 Task: Change  the formatting of the data to 'Which is Greater than5, 'In conditional formating, put the option 'Yelow Fill with Drak Yellow Text'In the sheet  Financial Management Sheetbook
Action: Mouse moved to (28, 113)
Screenshot: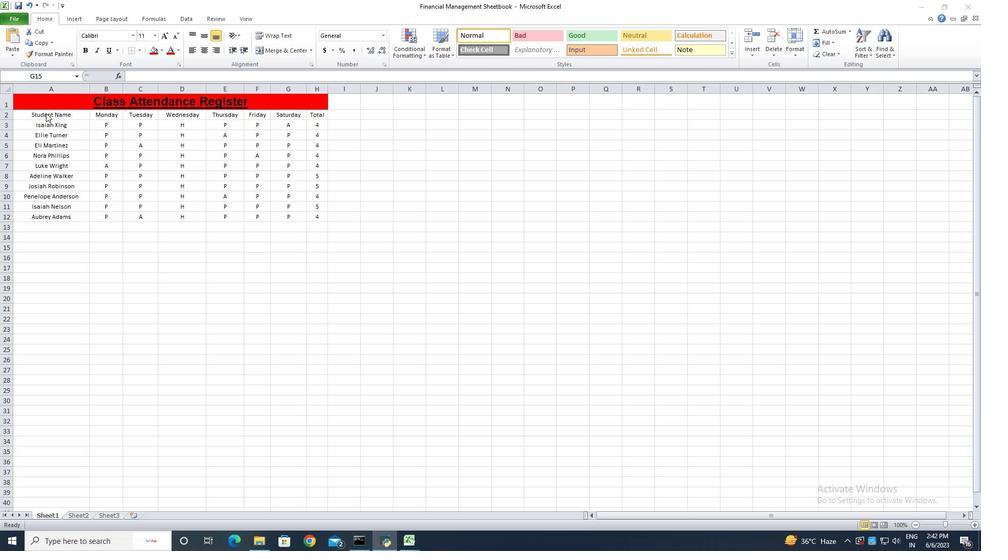 
Action: Mouse pressed left at (28, 113)
Screenshot: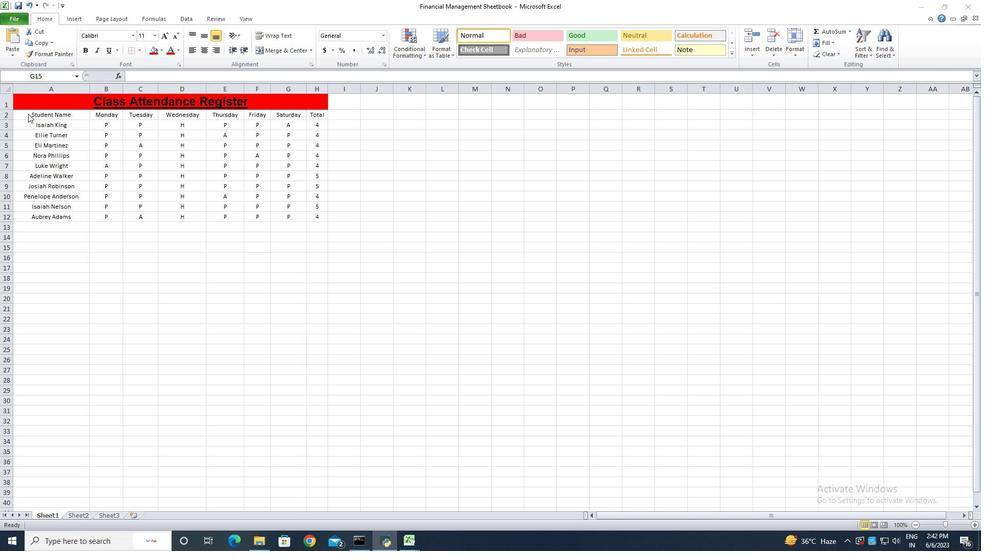 
Action: Mouse moved to (34, 117)
Screenshot: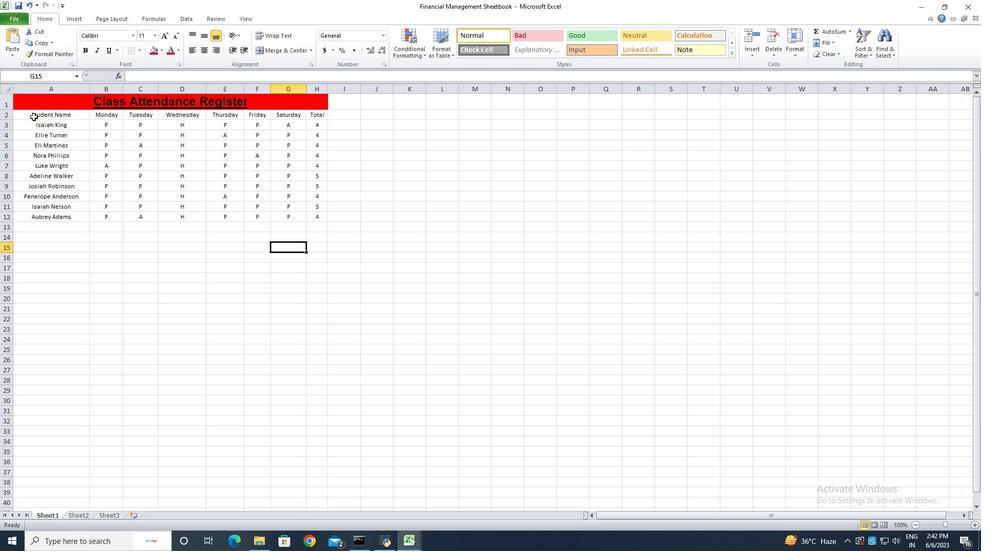 
Action: Mouse pressed left at (34, 117)
Screenshot: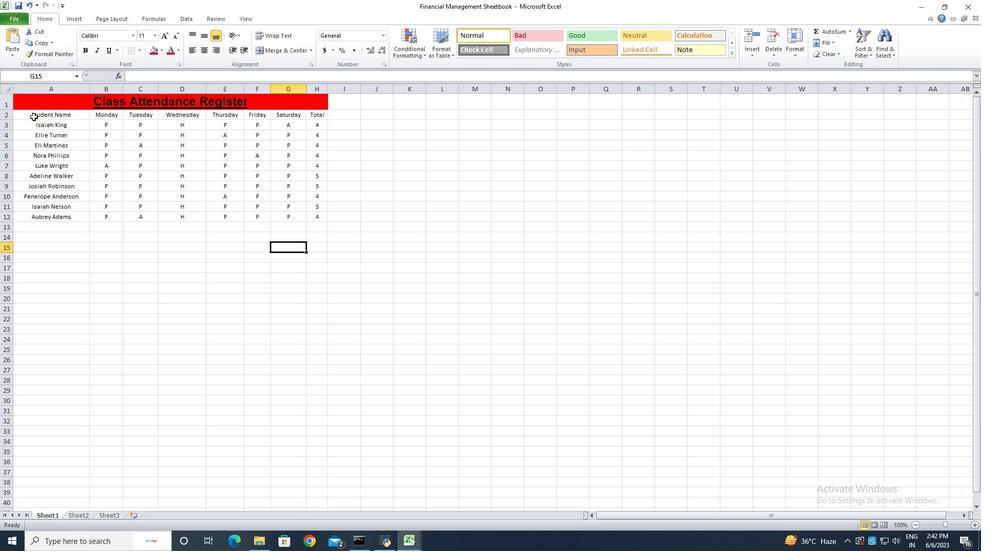 
Action: Mouse moved to (51, 117)
Screenshot: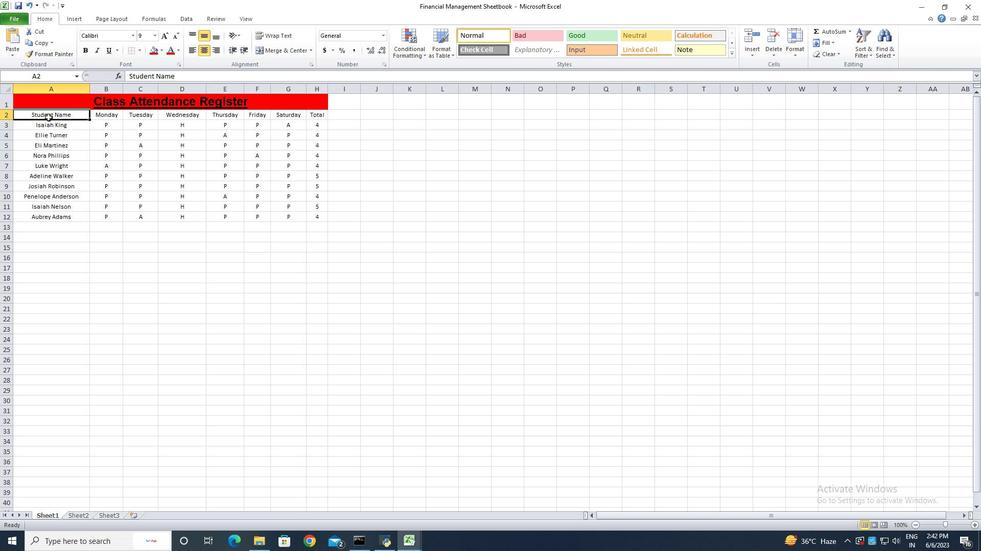 
Action: Mouse pressed left at (51, 117)
Screenshot: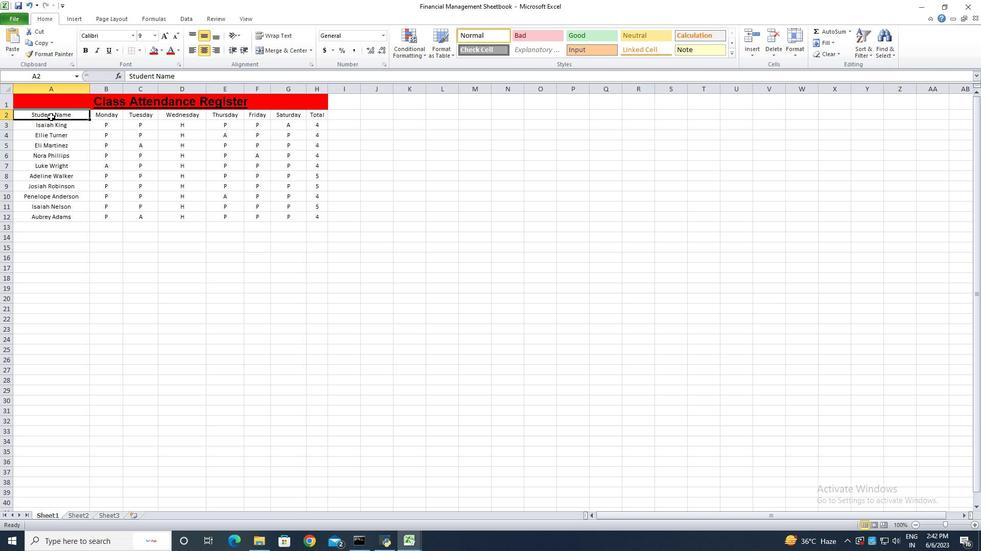
Action: Mouse moved to (425, 55)
Screenshot: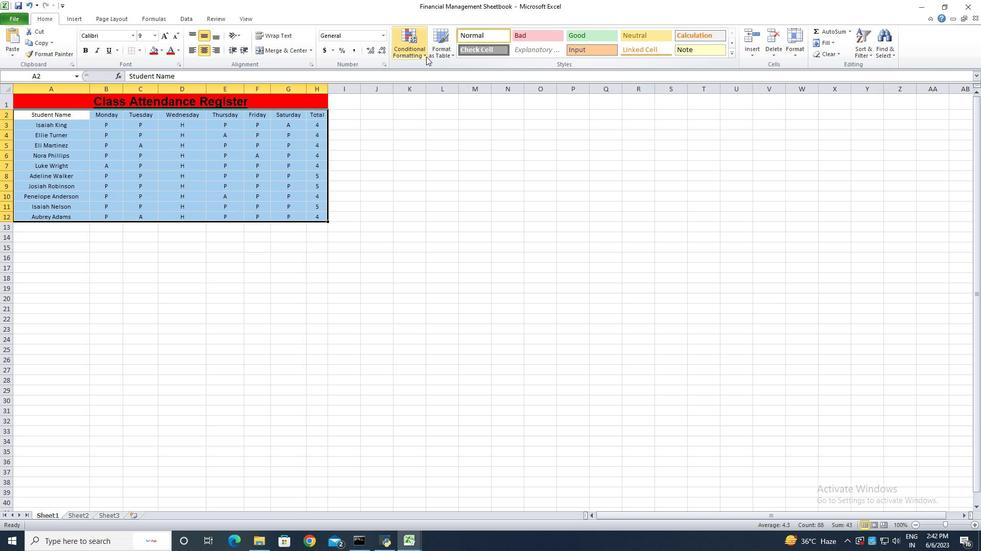 
Action: Mouse pressed left at (425, 55)
Screenshot: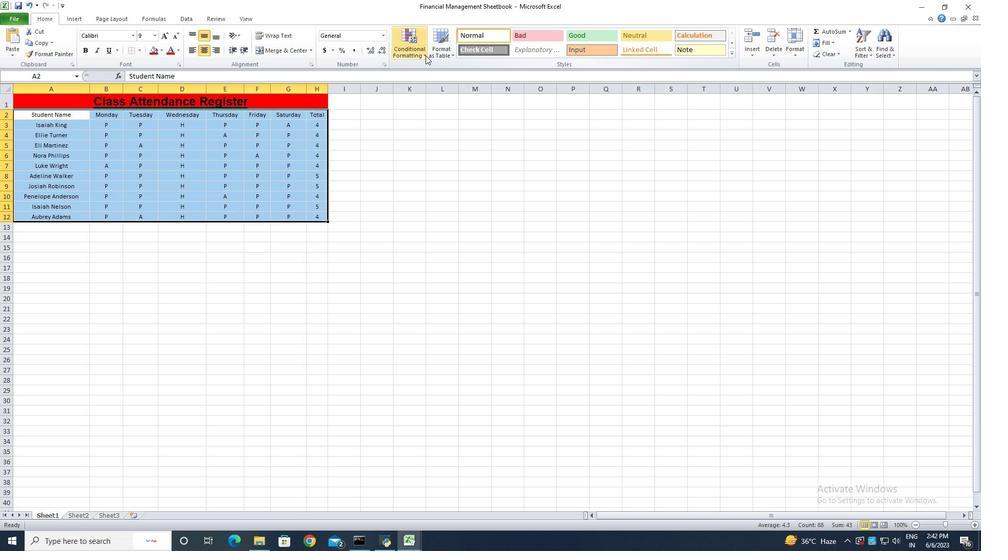 
Action: Mouse moved to (524, 71)
Screenshot: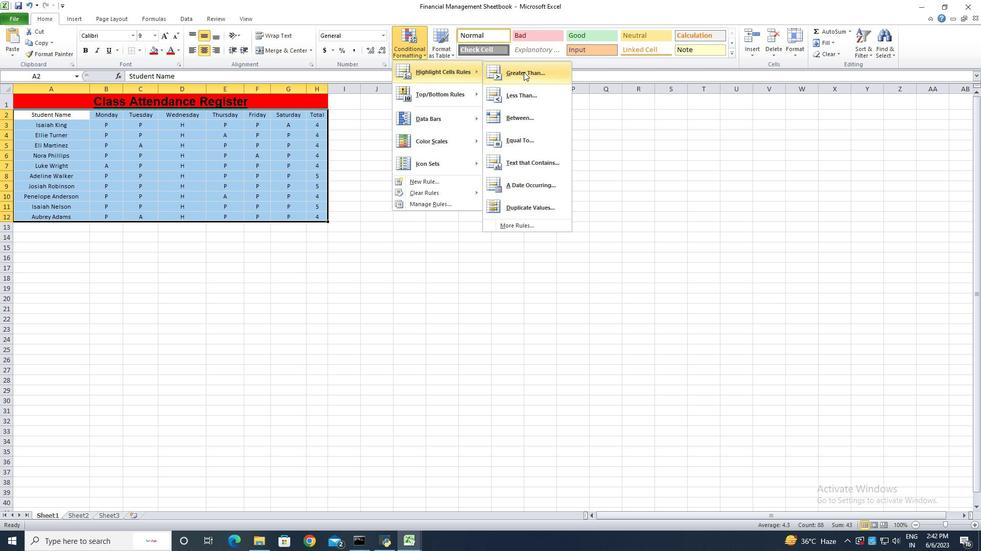 
Action: Mouse pressed left at (524, 71)
Screenshot: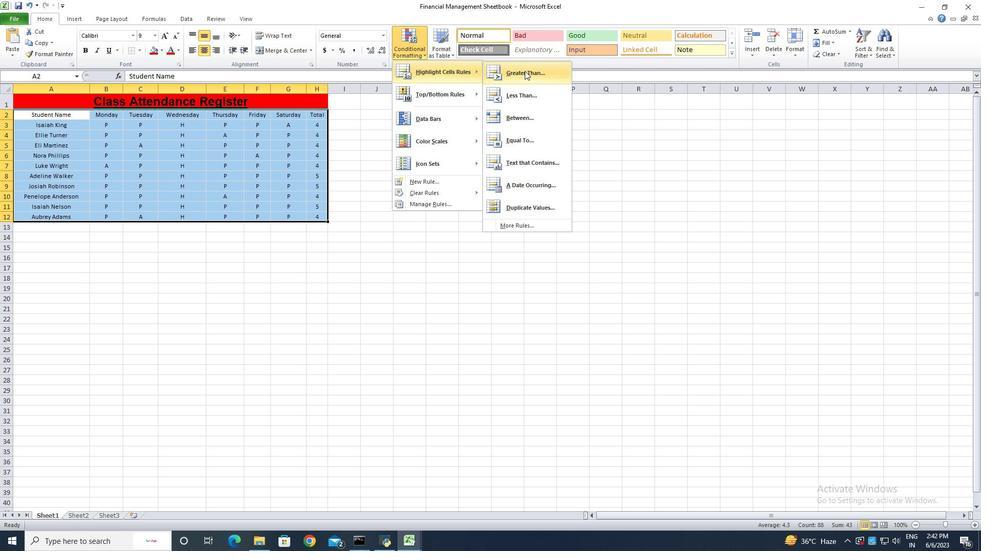 
Action: Key pressed 5
Screenshot: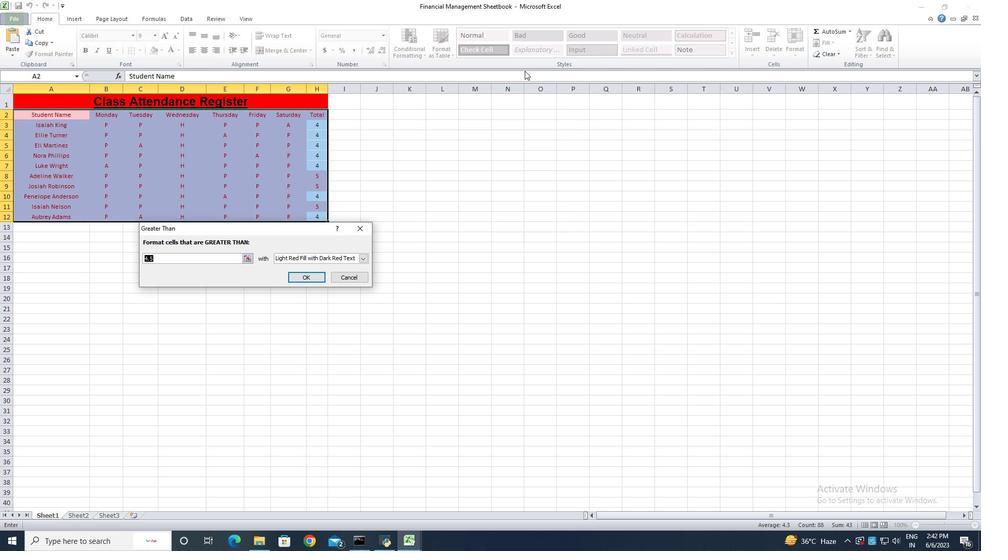 
Action: Mouse moved to (361, 259)
Screenshot: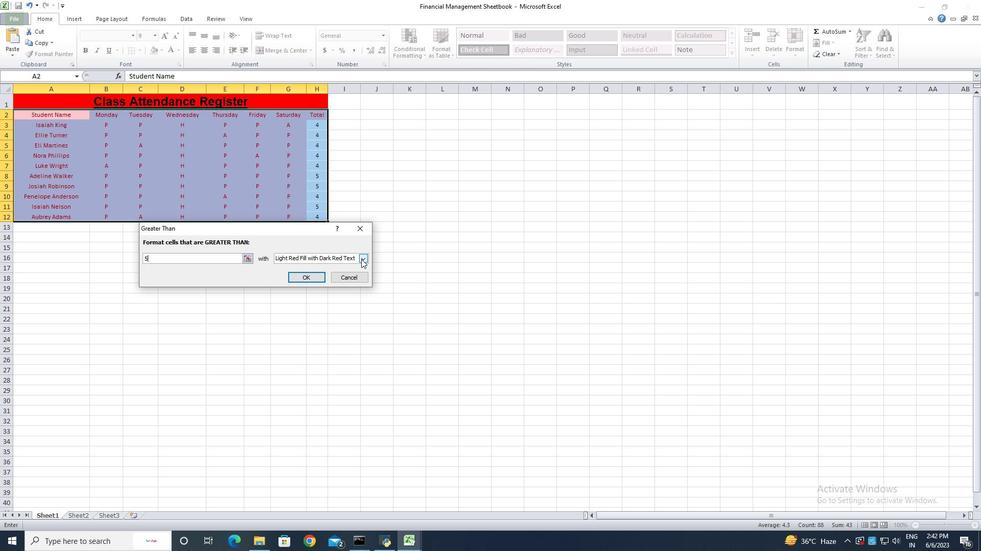 
Action: Mouse pressed left at (361, 259)
Screenshot: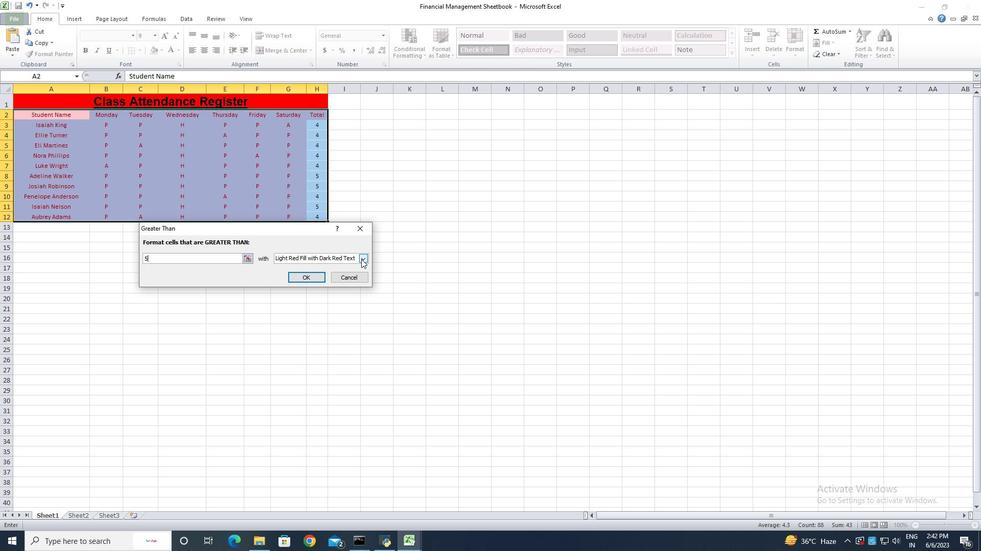 
Action: Mouse moved to (329, 272)
Screenshot: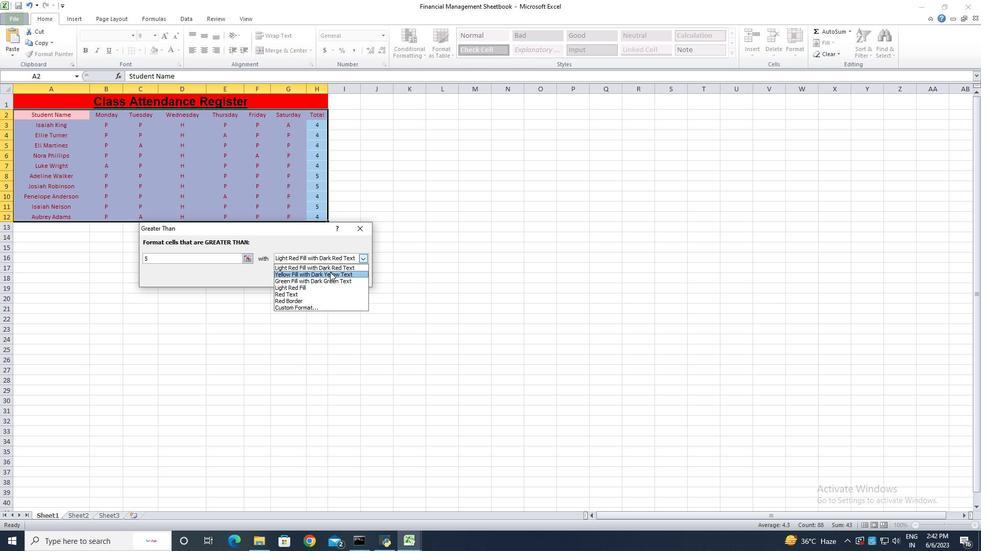 
Action: Mouse pressed left at (329, 272)
Screenshot: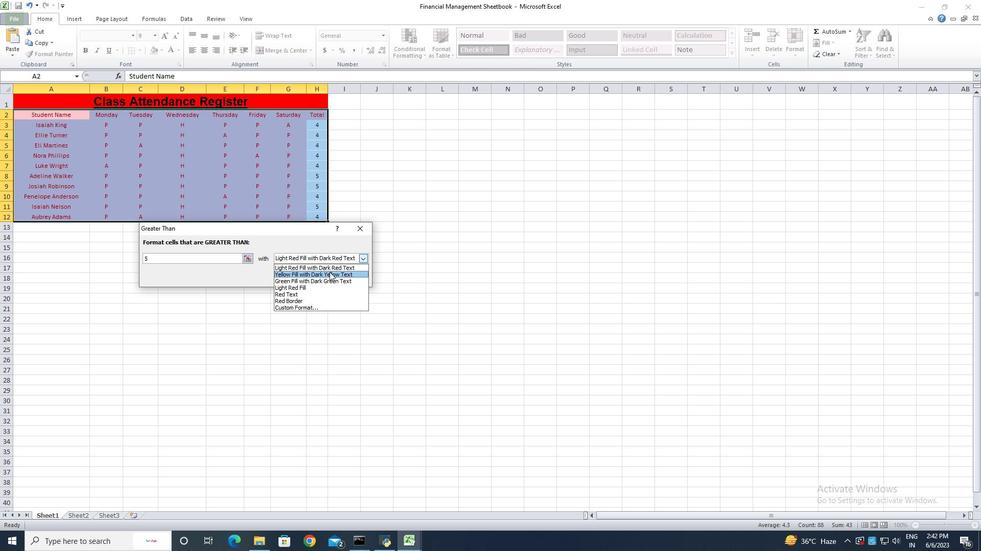 
Action: Mouse moved to (309, 277)
Screenshot: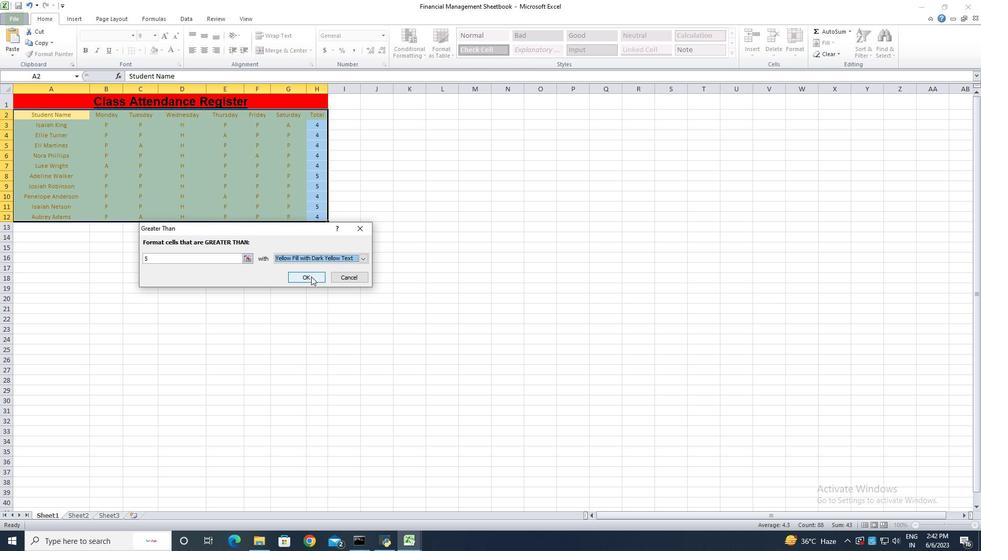 
Action: Mouse pressed left at (309, 277)
Screenshot: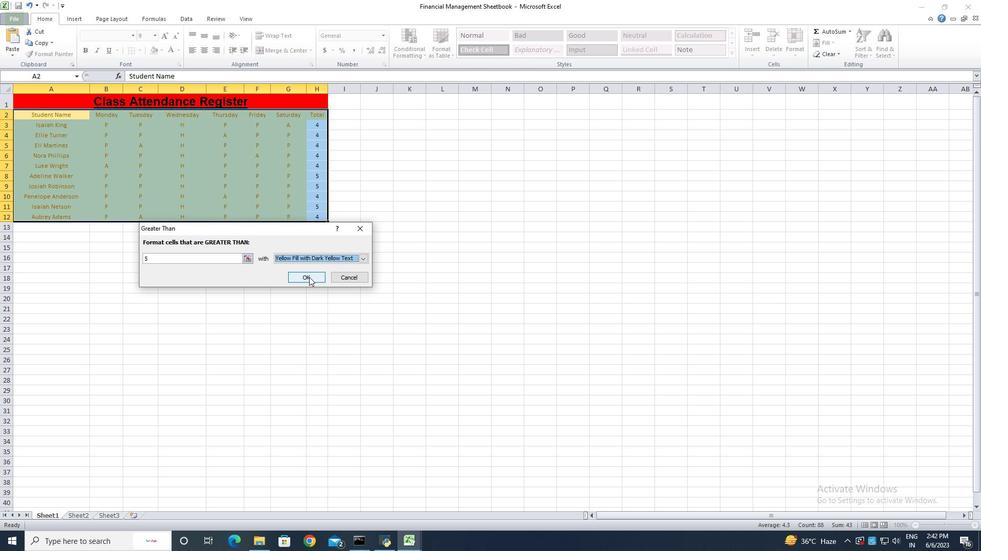 
Action: Mouse moved to (309, 274)
Screenshot: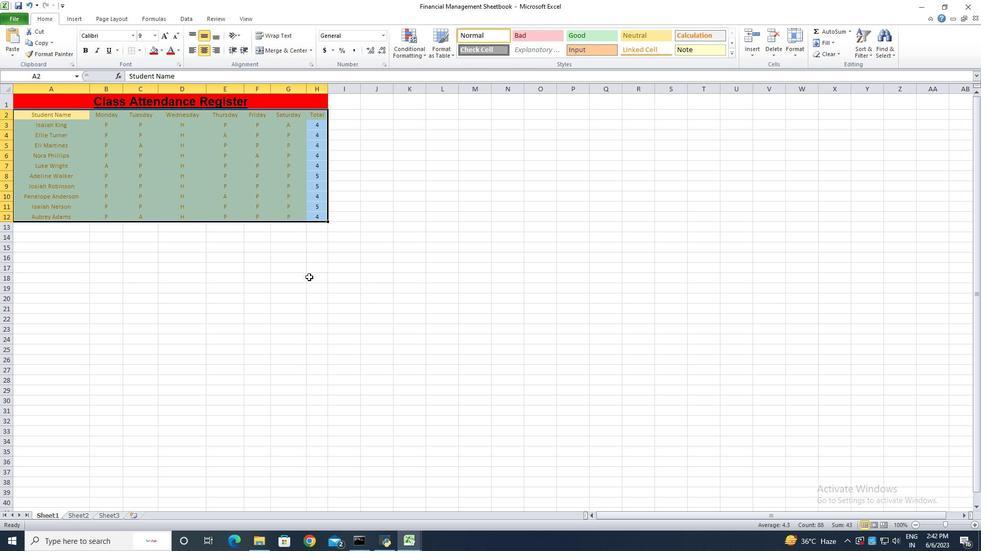 
Action: Mouse pressed left at (309, 274)
Screenshot: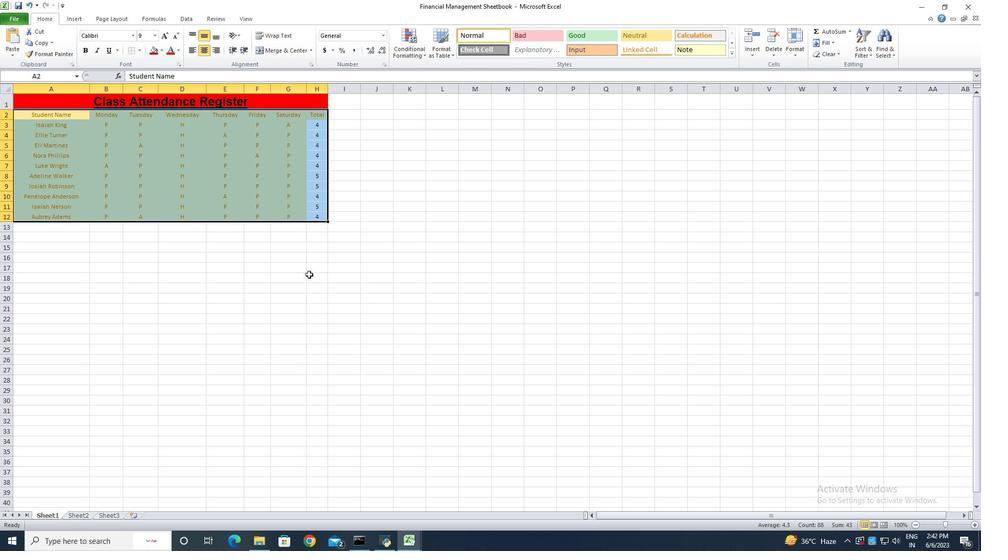 
Action: Key pressed ctrl+S<'\x13'><'\x13'><'\x13'>
Screenshot: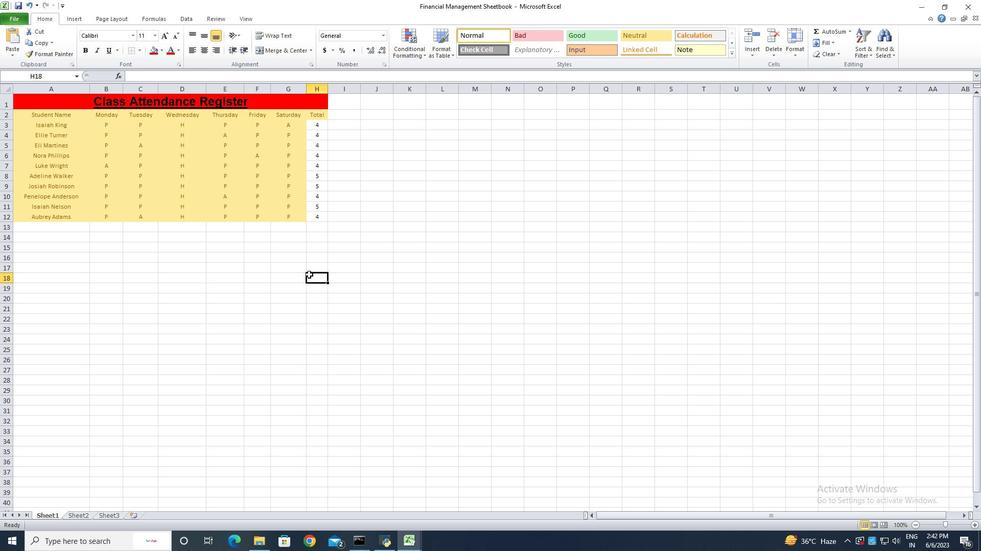 
